 Task: In the  document asset.html Use the tool word Count 'and display word count while typing'. Find the word using Dictionary 'academic'. Below name insert the link: in.linkedin.com
Action: Mouse moved to (186, 63)
Screenshot: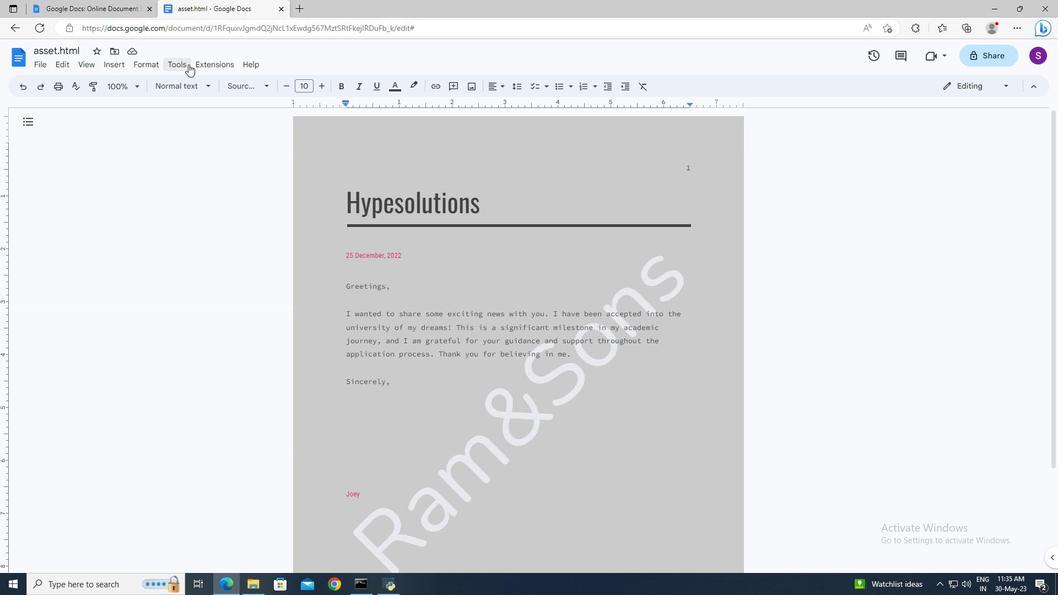 
Action: Mouse pressed left at (186, 63)
Screenshot: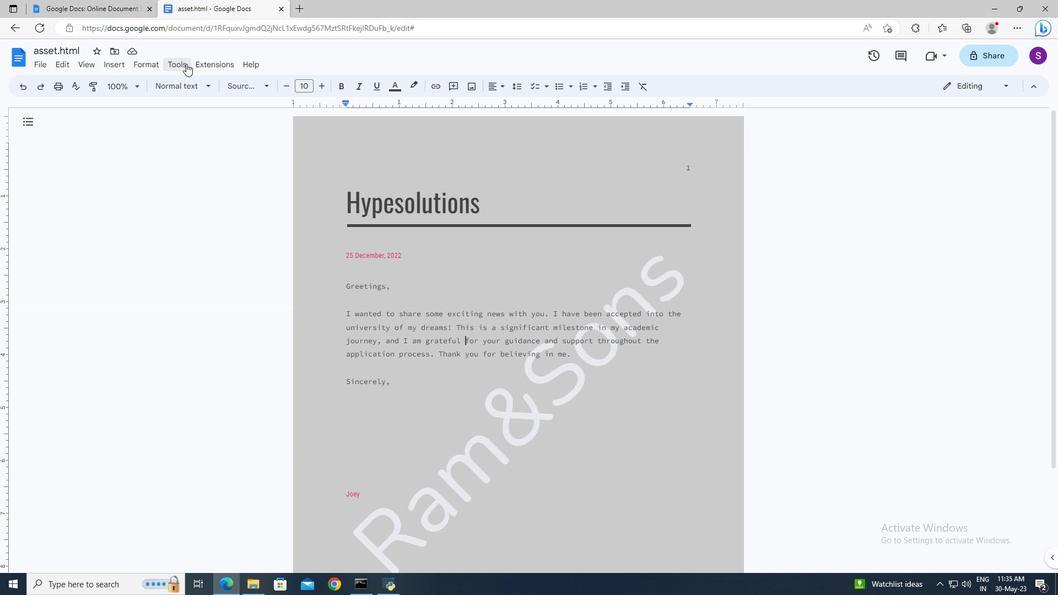 
Action: Mouse moved to (197, 102)
Screenshot: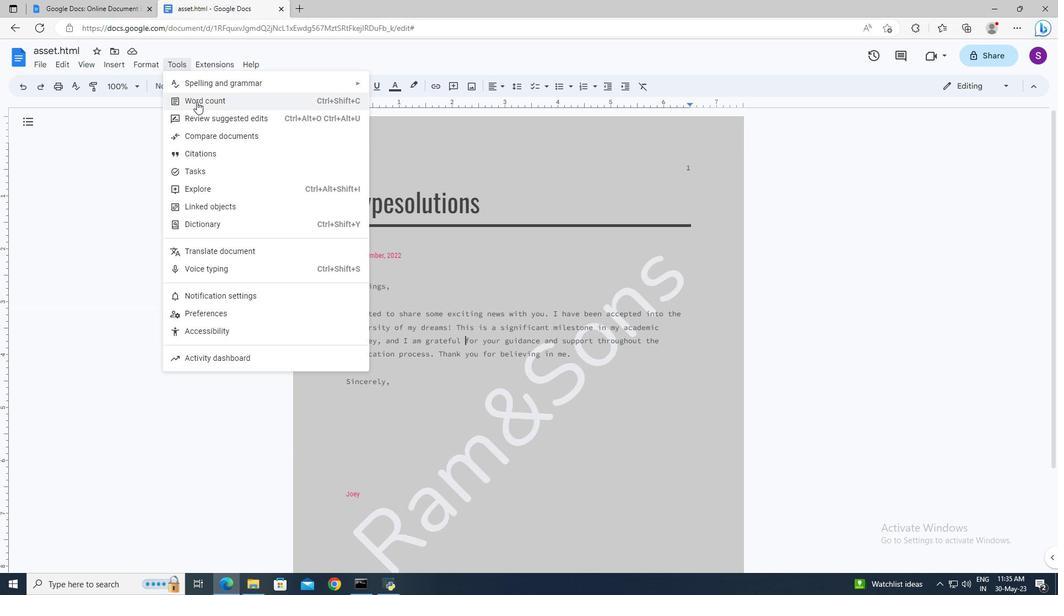 
Action: Mouse pressed left at (197, 102)
Screenshot: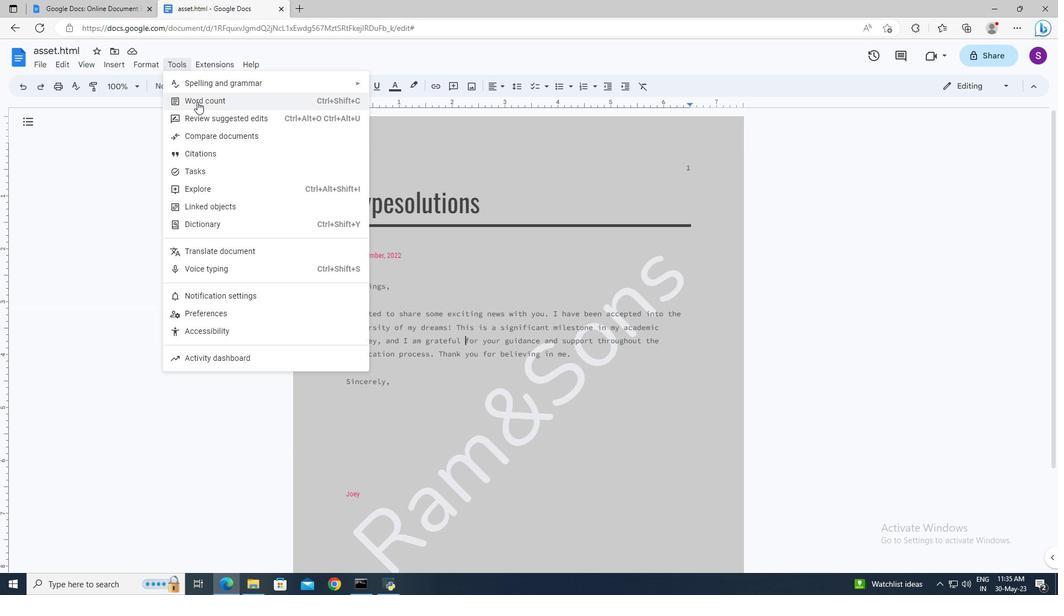 
Action: Mouse moved to (455, 355)
Screenshot: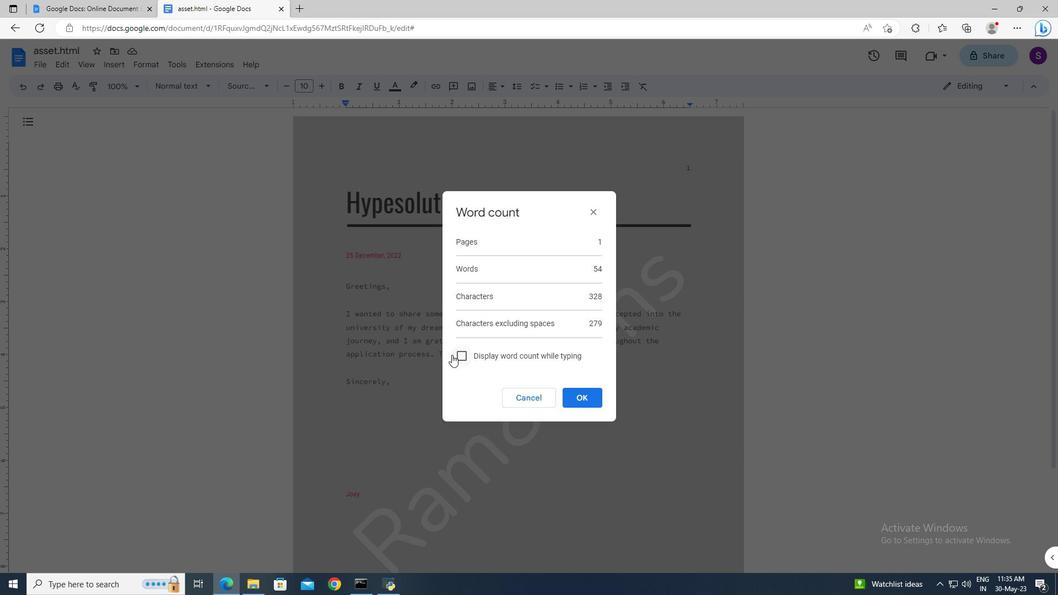 
Action: Mouse pressed left at (455, 355)
Screenshot: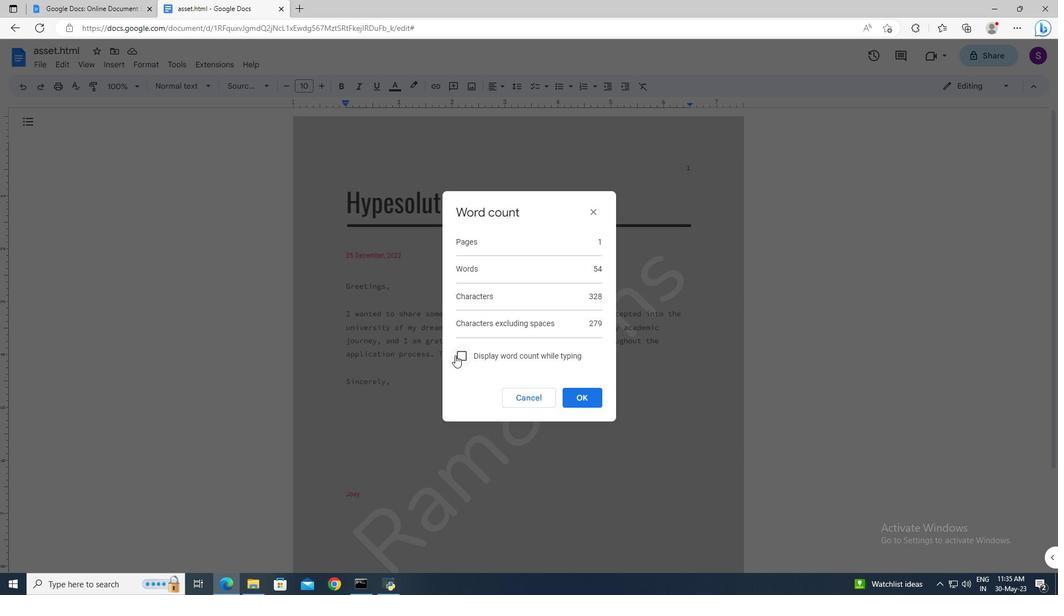 
Action: Mouse moved to (569, 398)
Screenshot: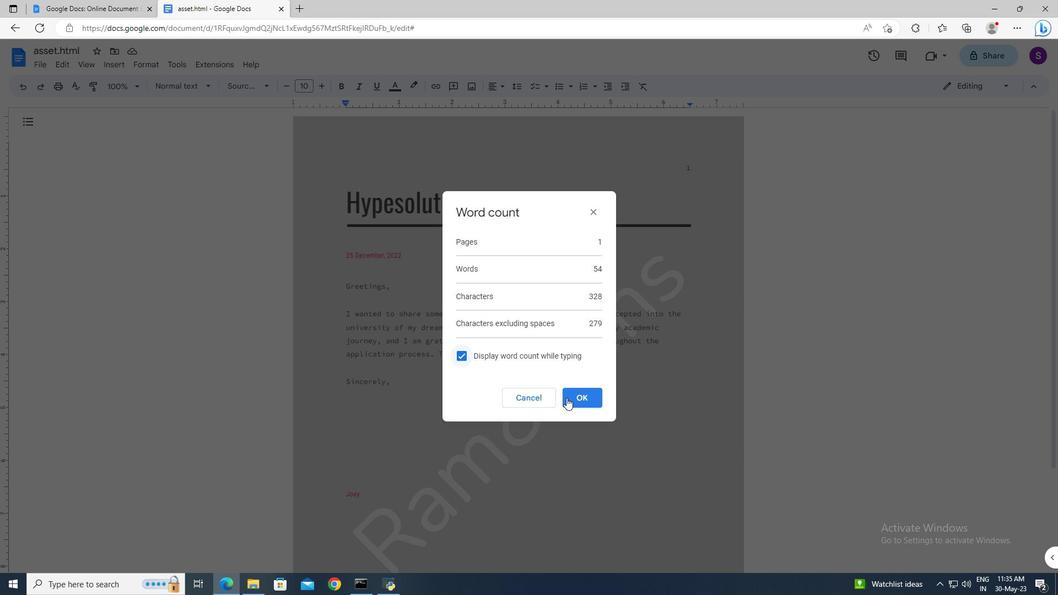 
Action: Mouse pressed left at (569, 398)
Screenshot: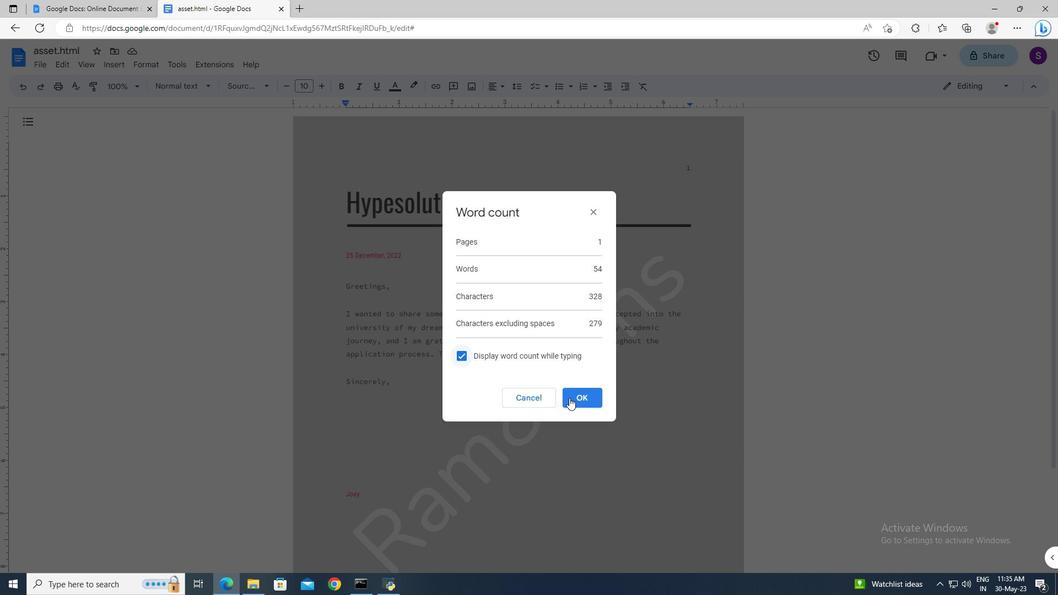 
Action: Mouse moved to (182, 67)
Screenshot: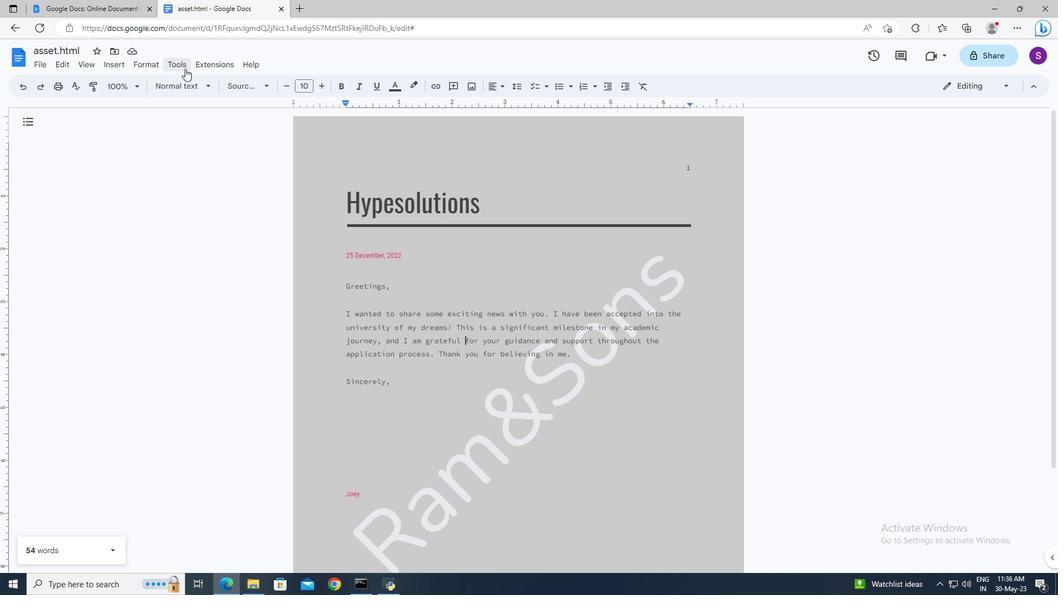 
Action: Mouse pressed left at (182, 67)
Screenshot: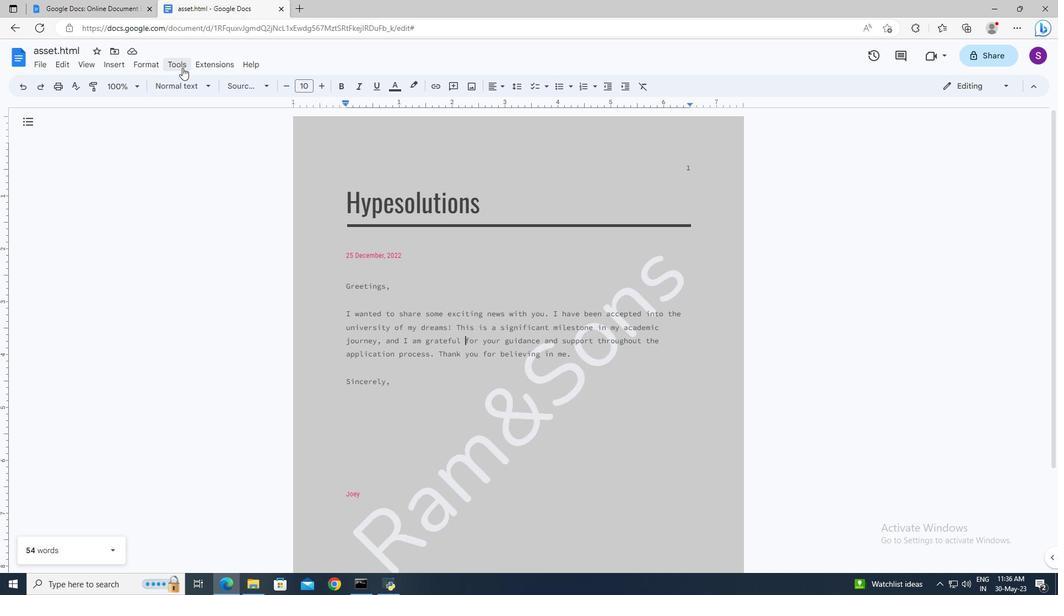 
Action: Mouse moved to (214, 223)
Screenshot: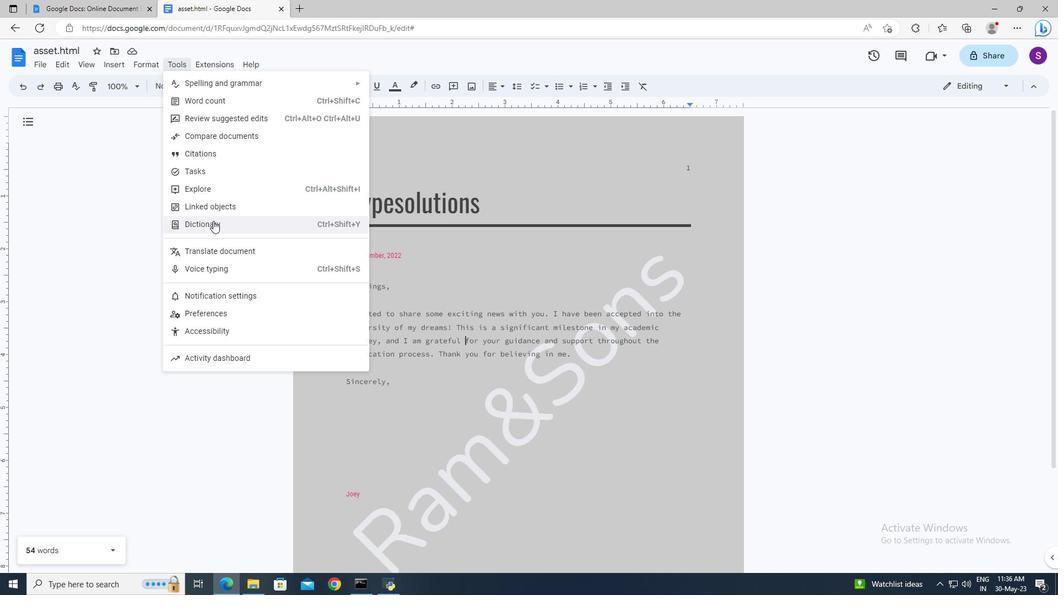 
Action: Mouse pressed left at (214, 223)
Screenshot: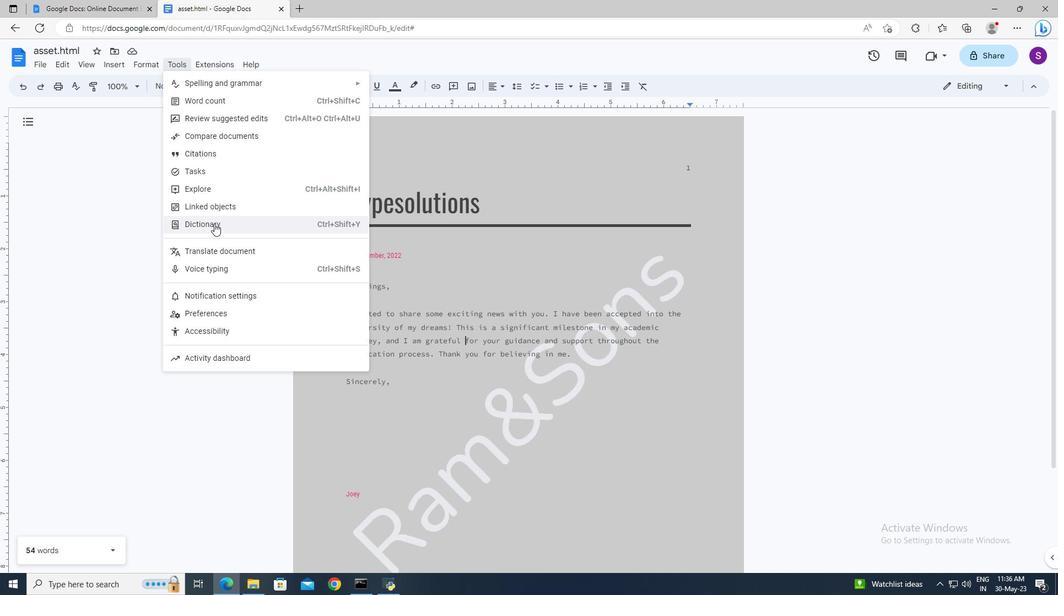 
Action: Mouse moved to (945, 120)
Screenshot: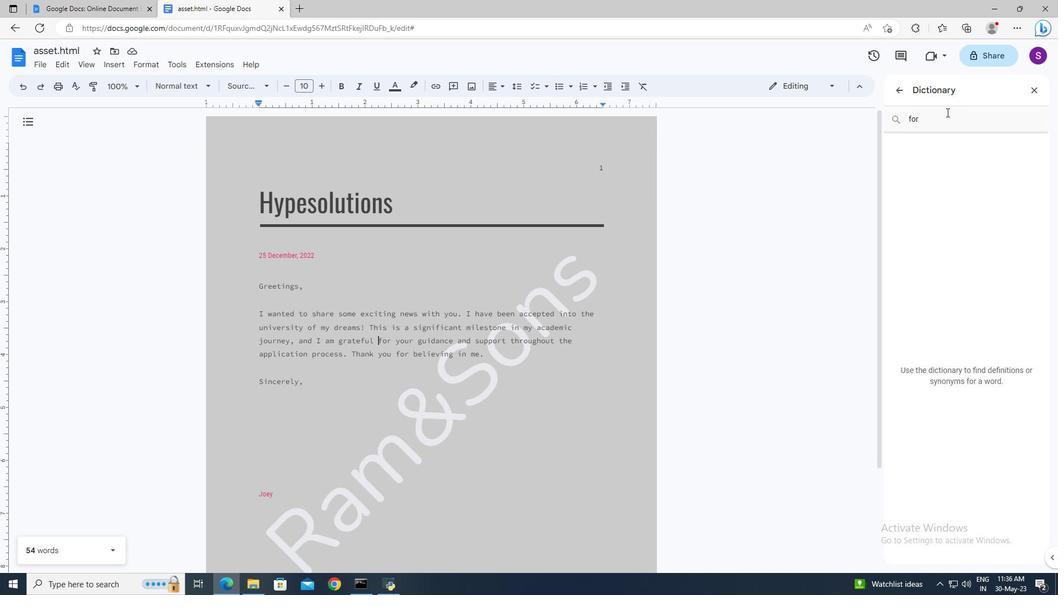
Action: Mouse pressed left at (945, 120)
Screenshot: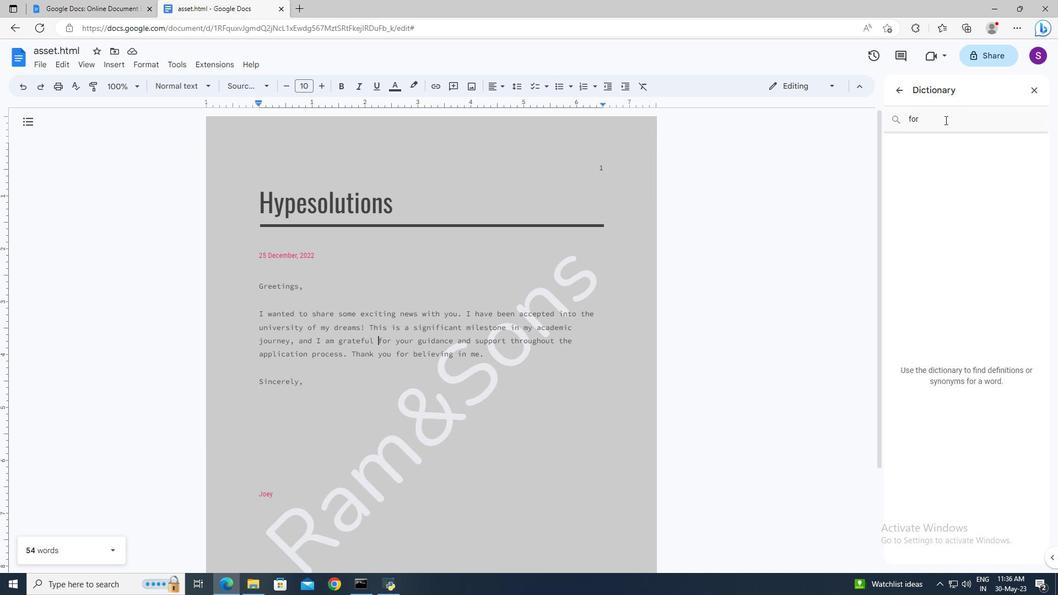 
Action: Key pressed <Key.backspace><Key.backspace><Key.backspace>academic<Key.enter>
Screenshot: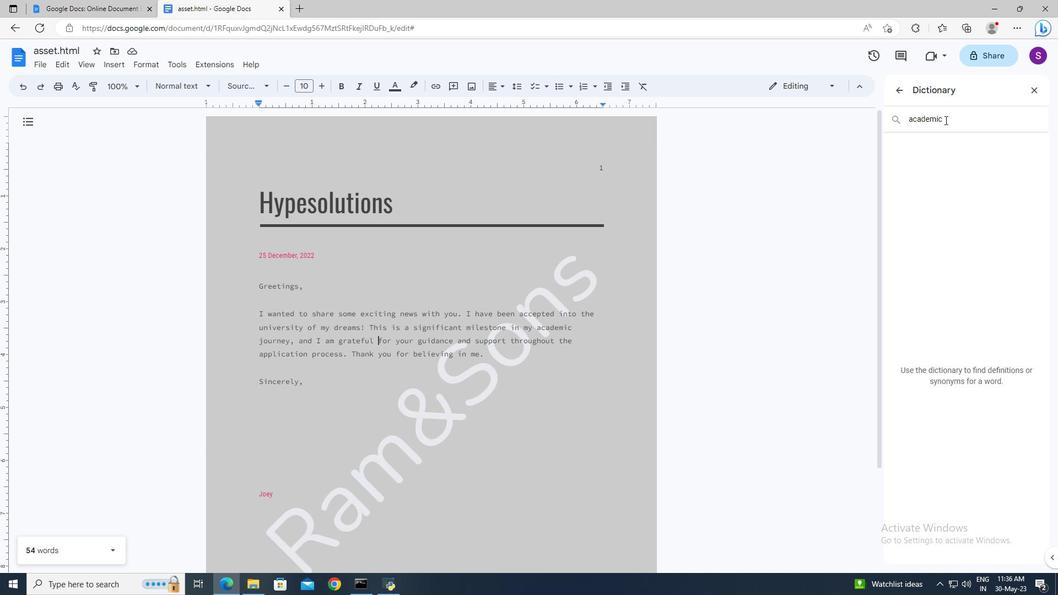 
Action: Mouse moved to (437, 369)
Screenshot: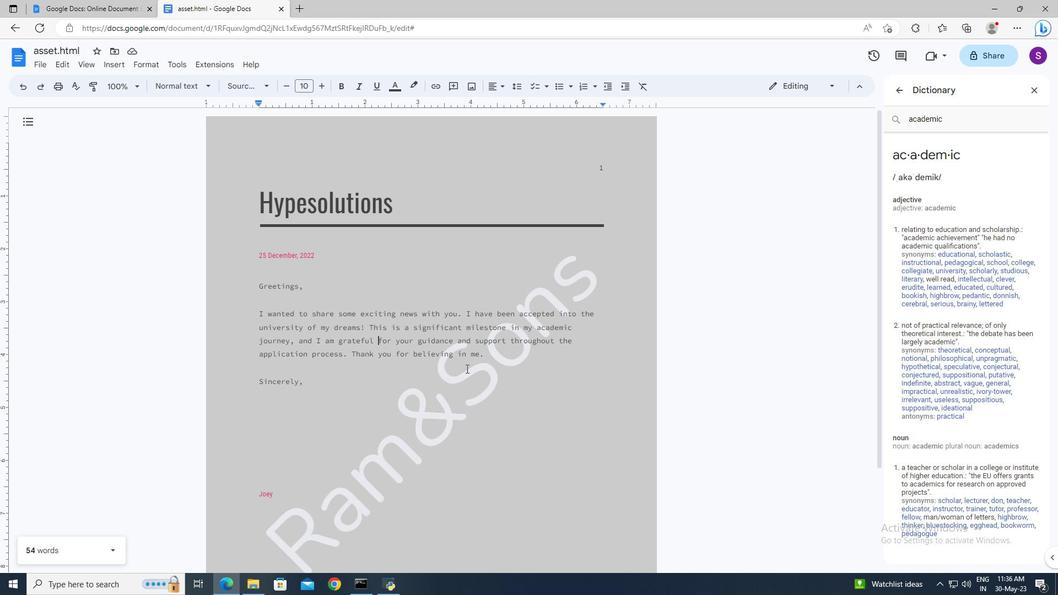 
Action: Mouse scrolled (437, 369) with delta (0, 0)
Screenshot: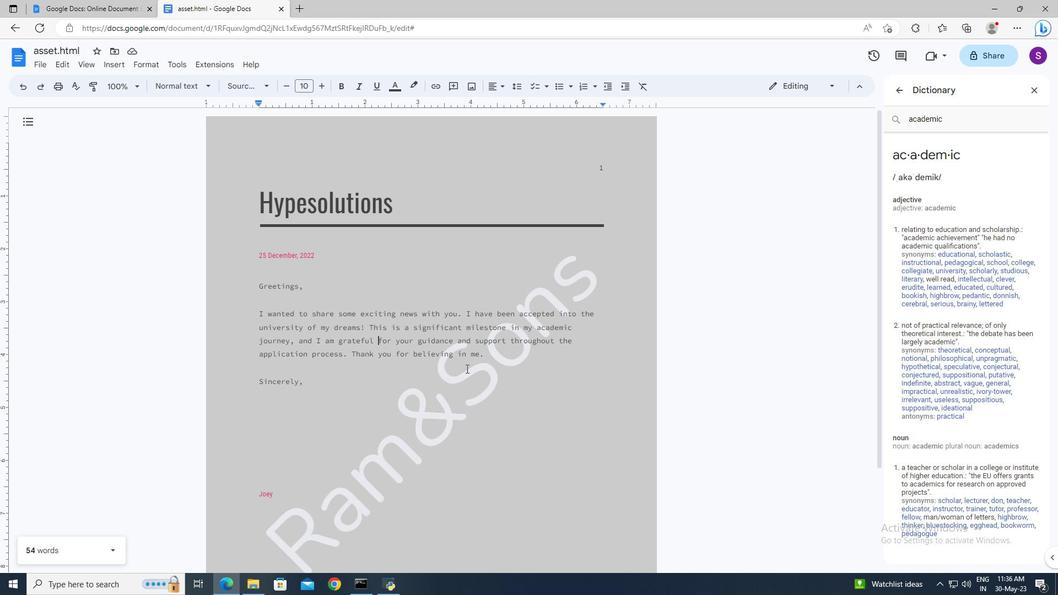 
Action: Mouse moved to (404, 363)
Screenshot: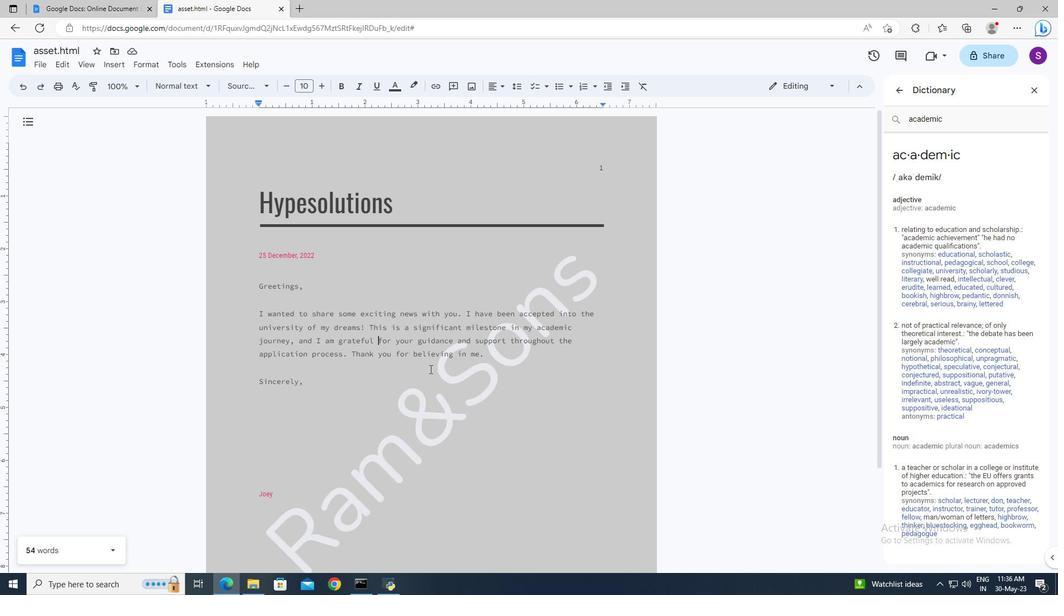 
Action: Mouse scrolled (404, 363) with delta (0, 0)
Screenshot: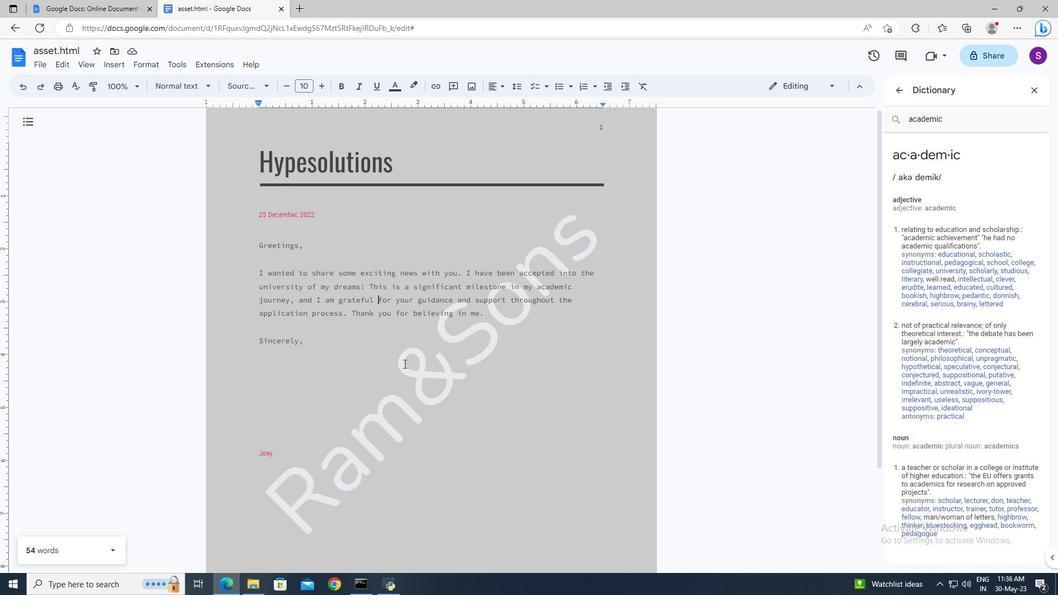 
Action: Mouse moved to (280, 362)
Screenshot: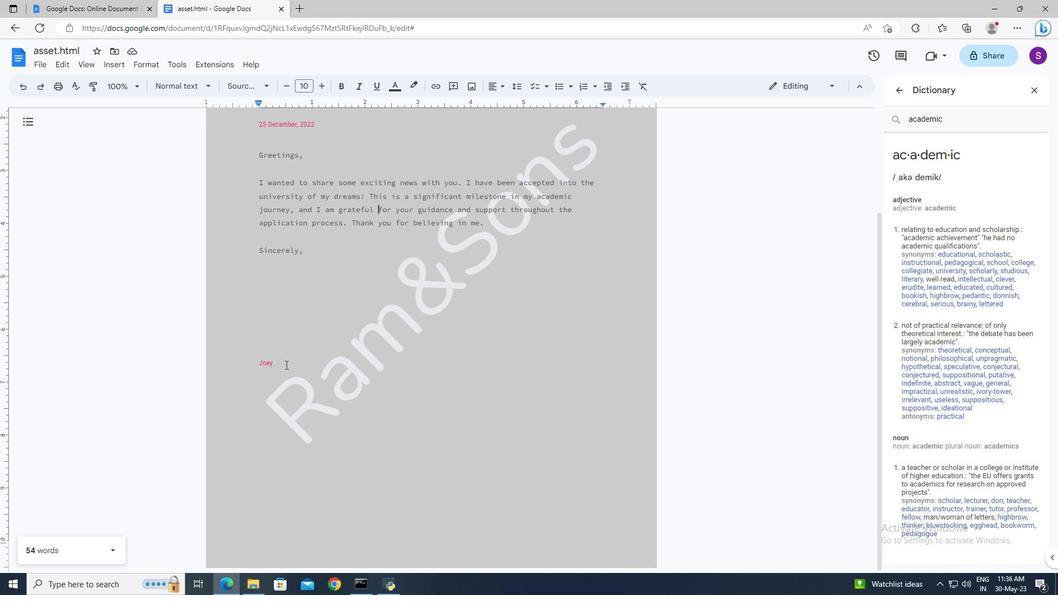 
Action: Mouse pressed left at (280, 362)
Screenshot: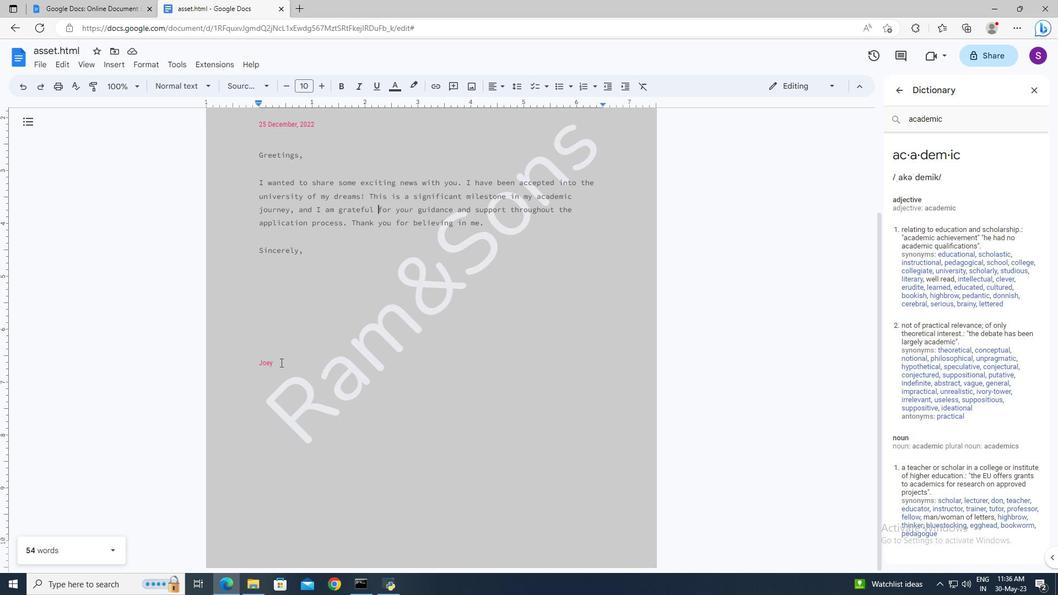 
Action: Key pressed <Key.enter>
Screenshot: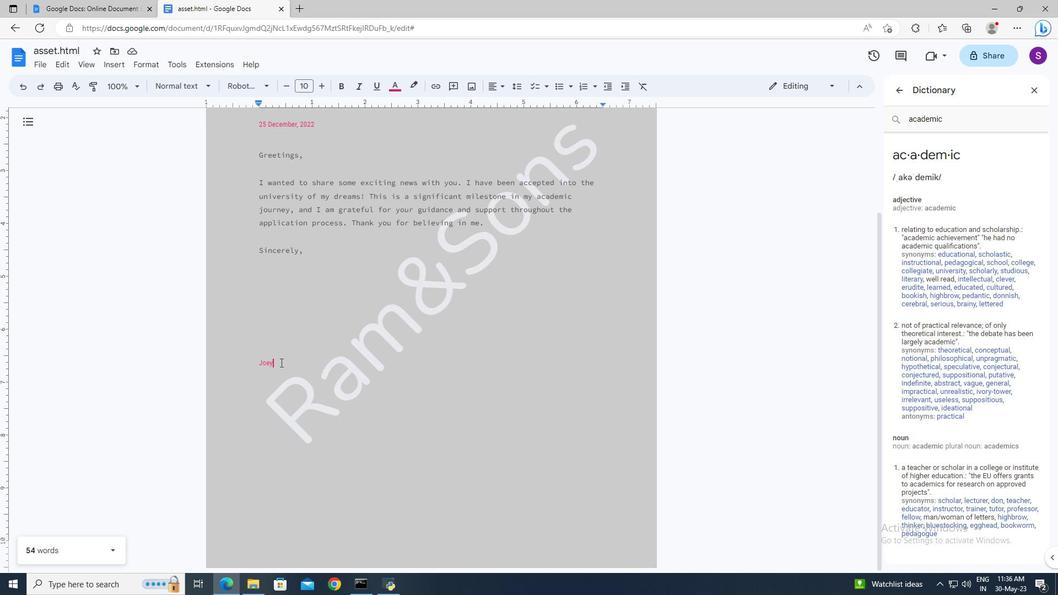 
Action: Mouse moved to (126, 65)
Screenshot: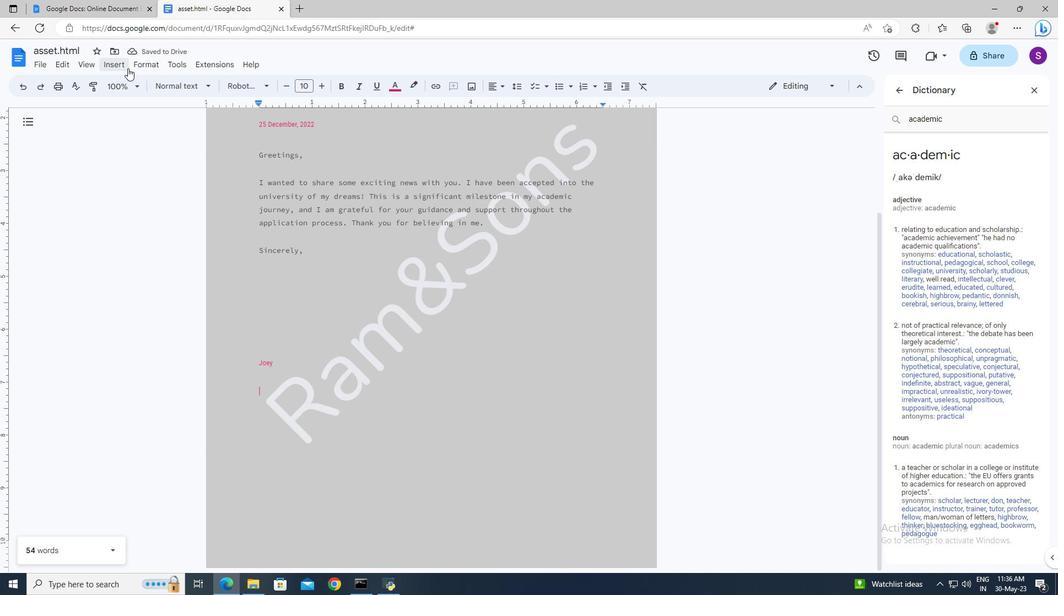 
Action: Mouse pressed left at (126, 65)
Screenshot: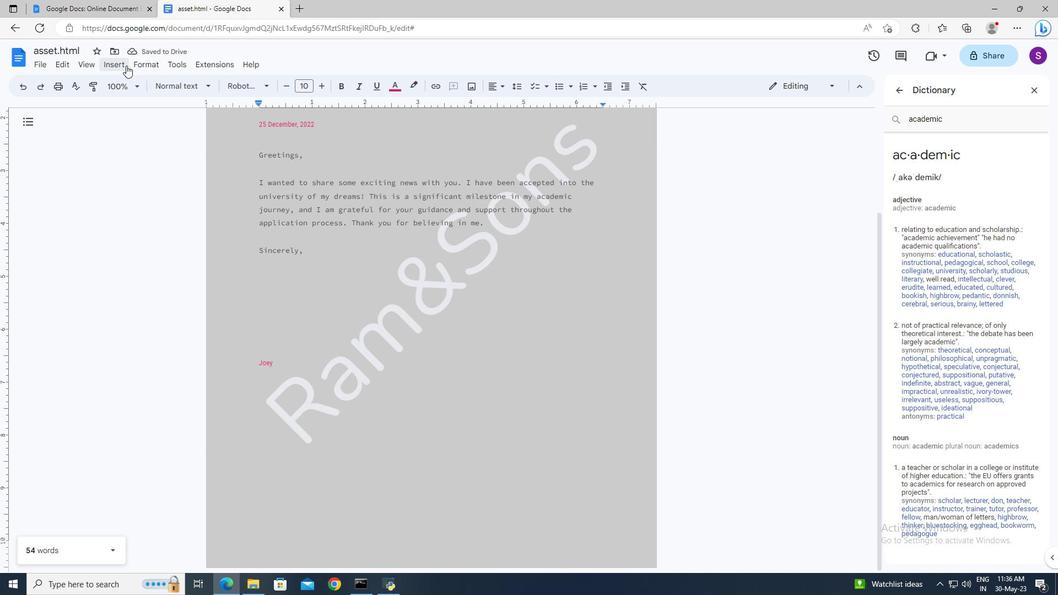 
Action: Mouse moved to (153, 403)
Screenshot: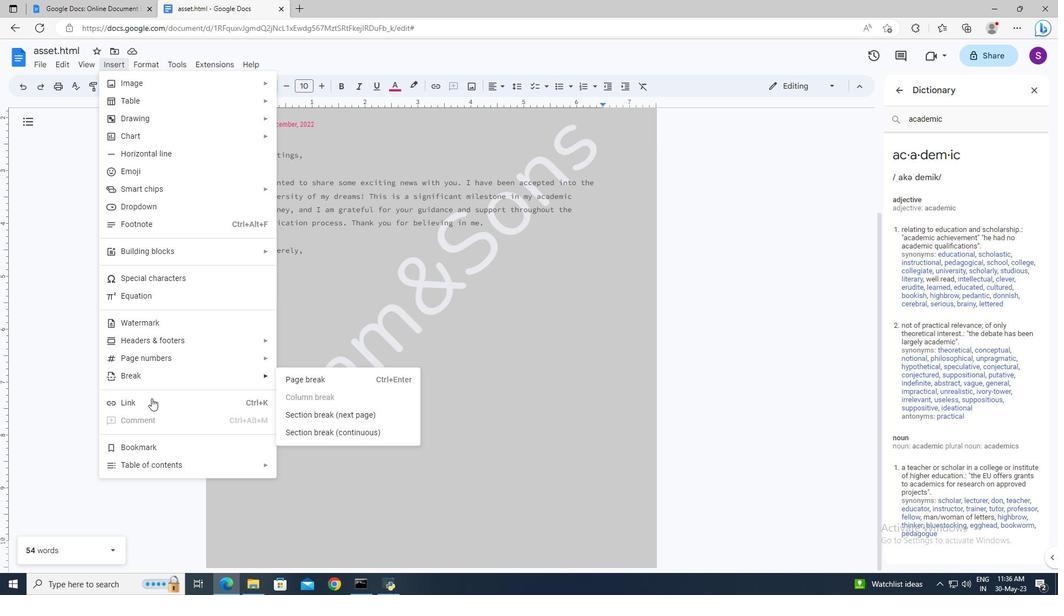 
Action: Mouse pressed left at (153, 403)
Screenshot: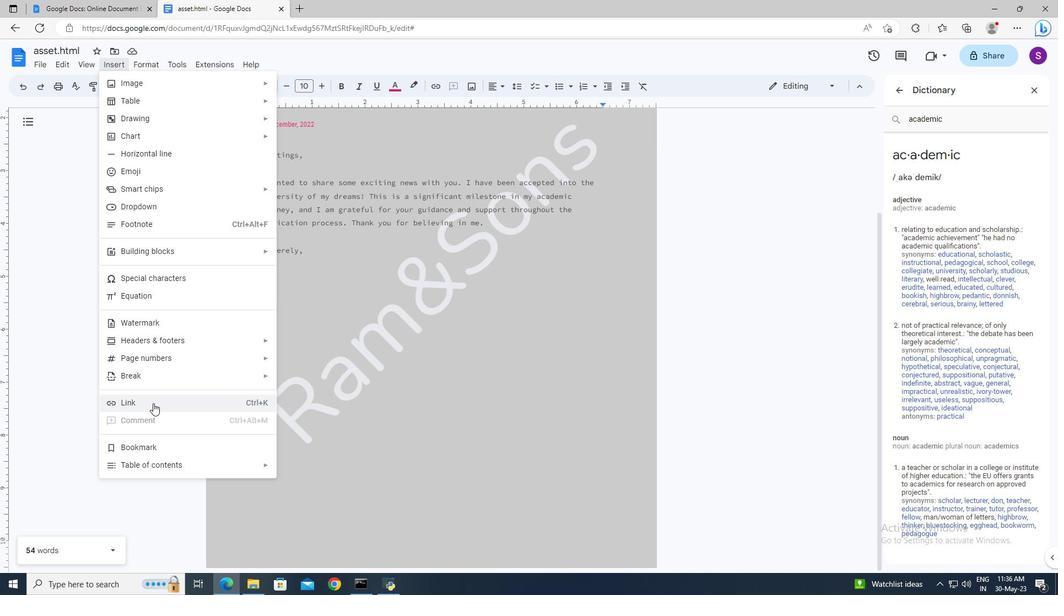 
Action: Mouse moved to (283, 222)
Screenshot: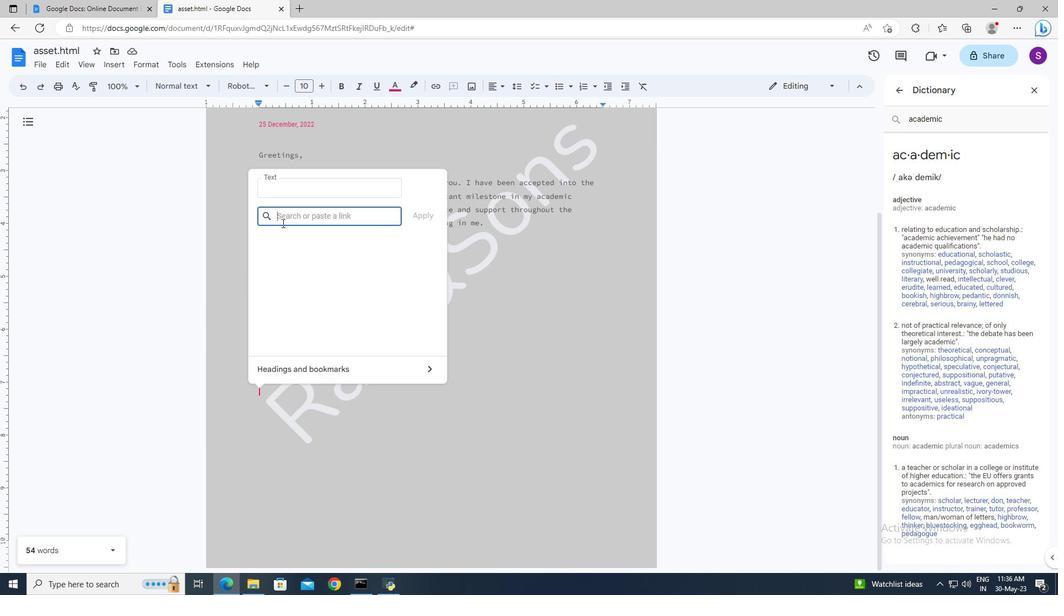 
Action: Mouse pressed left at (283, 222)
Screenshot: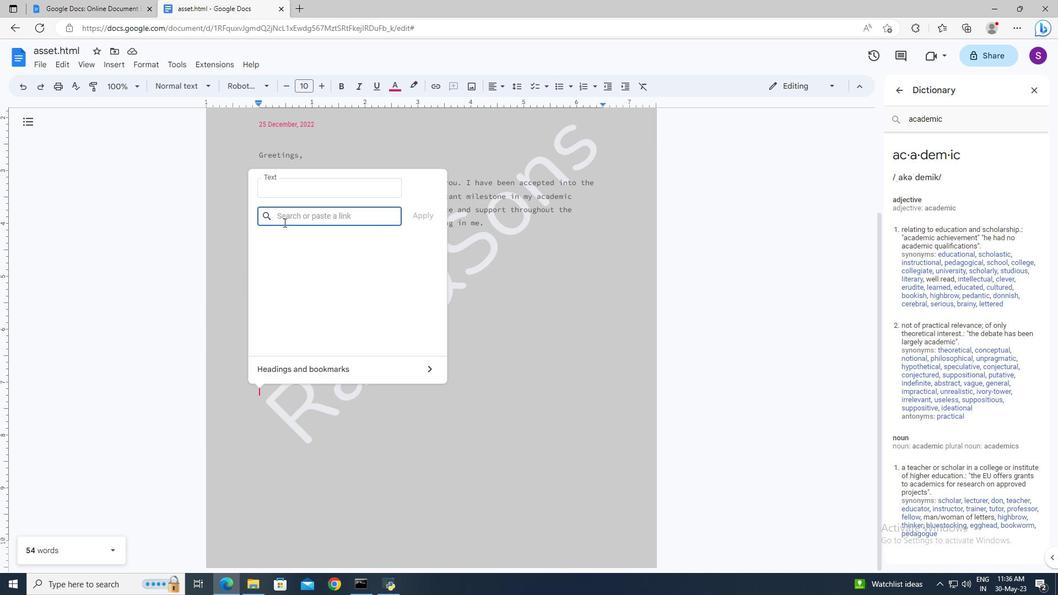 
Action: Key pressed in.k<Key.backspace>linkedin.com<Key.enter>
Screenshot: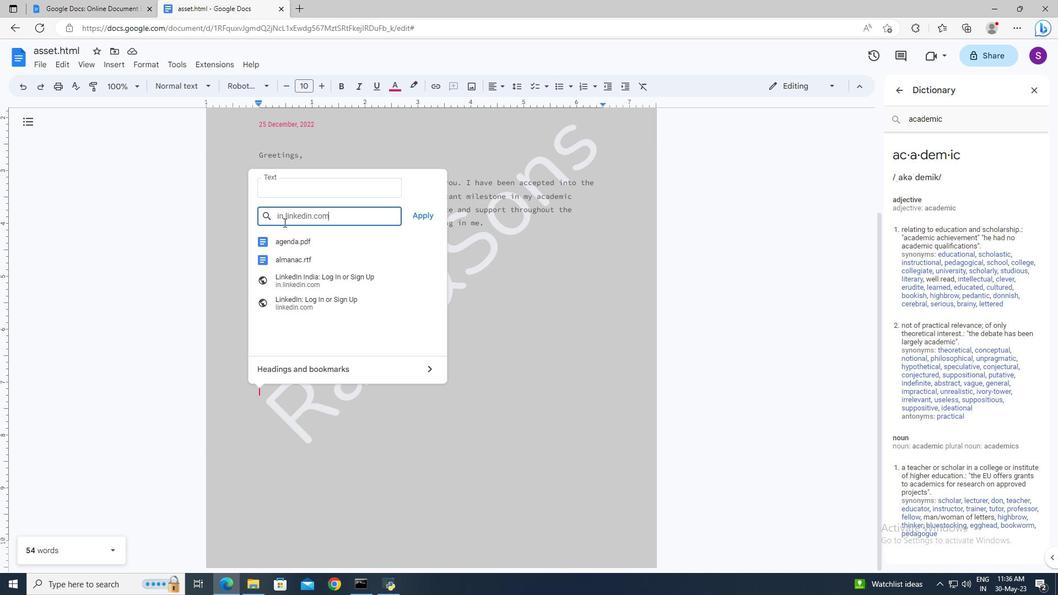 
Action: Mouse moved to (332, 243)
Screenshot: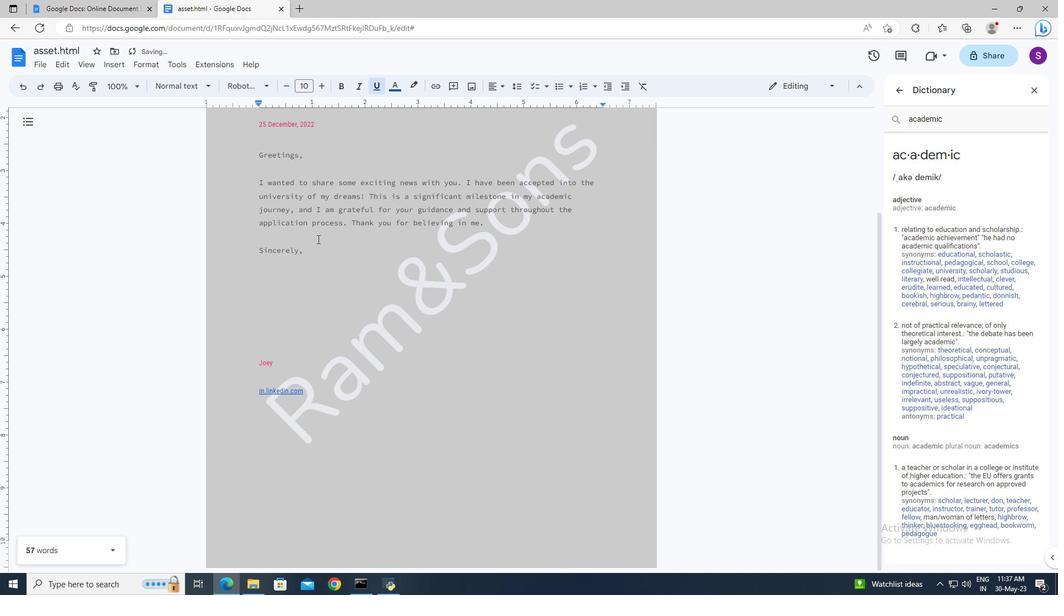 
Action: Mouse pressed left at (332, 243)
Screenshot: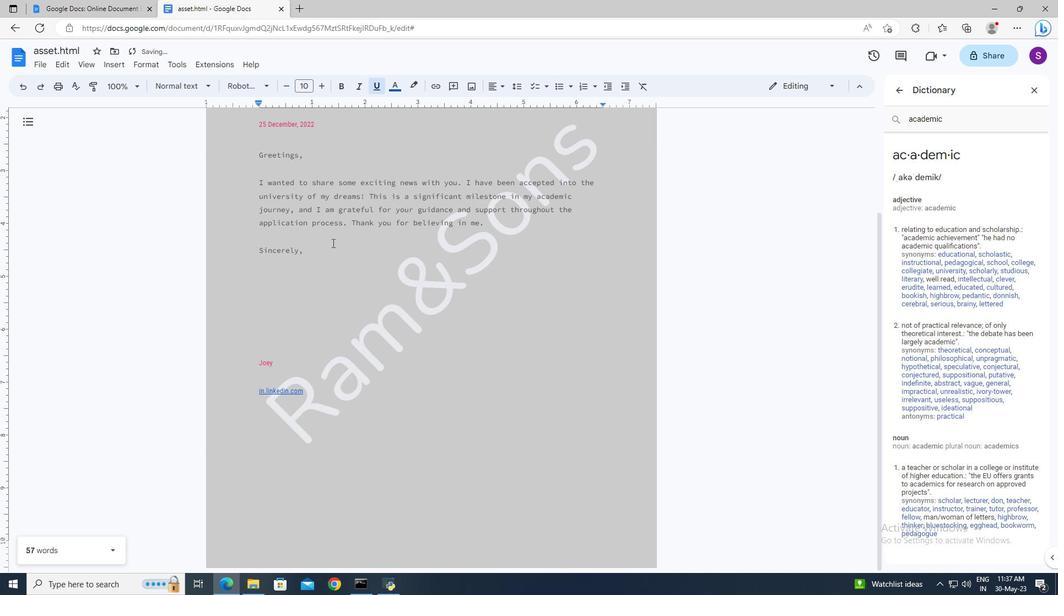 
Action: Mouse moved to (333, 243)
Screenshot: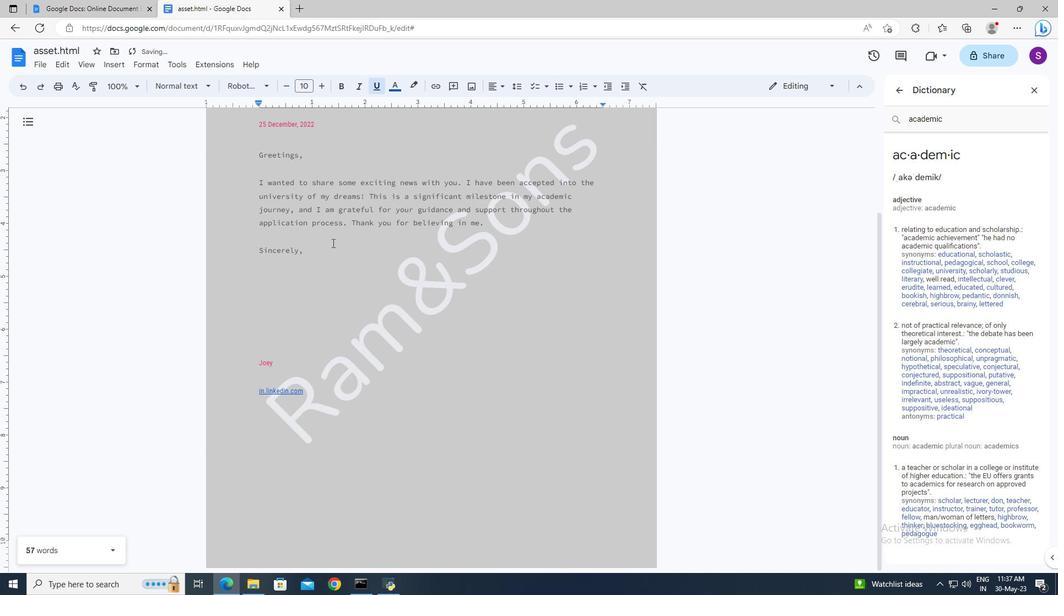 
